 Task: Create a task  Implement a new cloud-based compliance management system for a company , assign it to team member softage.5@softage.net in the project ConnectPlan and update the status of the task to  On Track  , set the priority of the task to High
Action: Mouse moved to (75, 258)
Screenshot: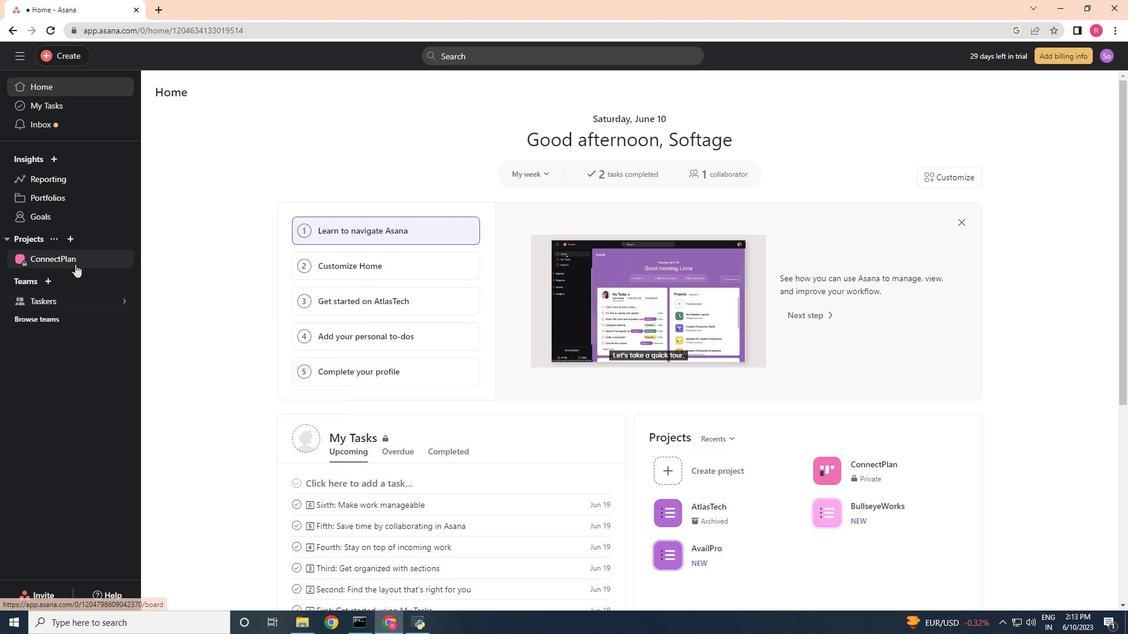 
Action: Mouse pressed left at (75, 258)
Screenshot: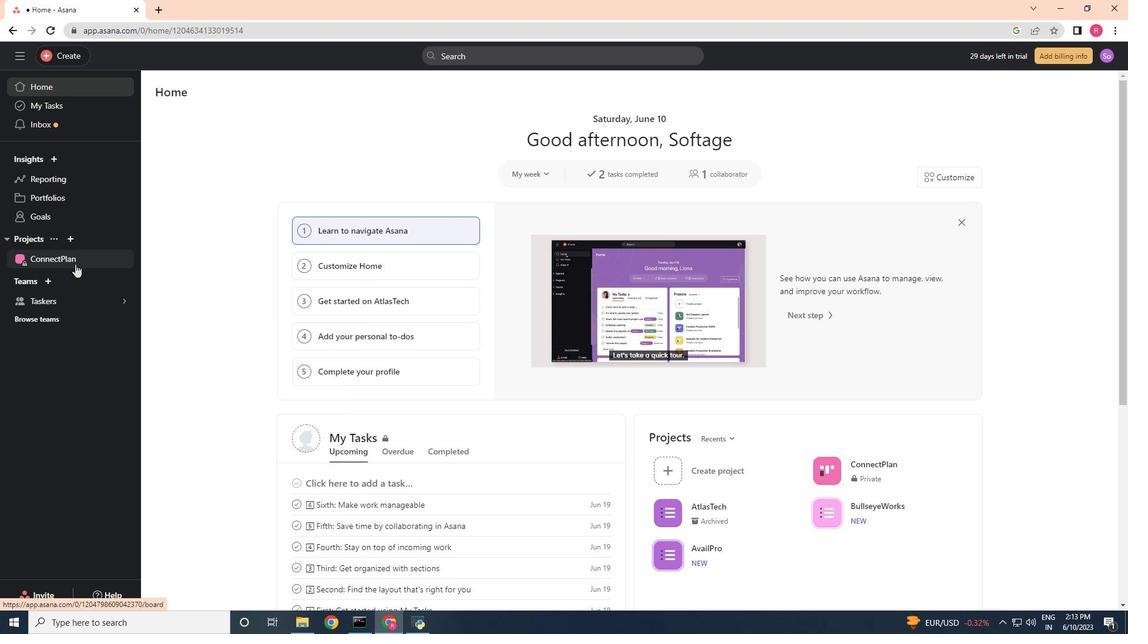 
Action: Mouse moved to (47, 54)
Screenshot: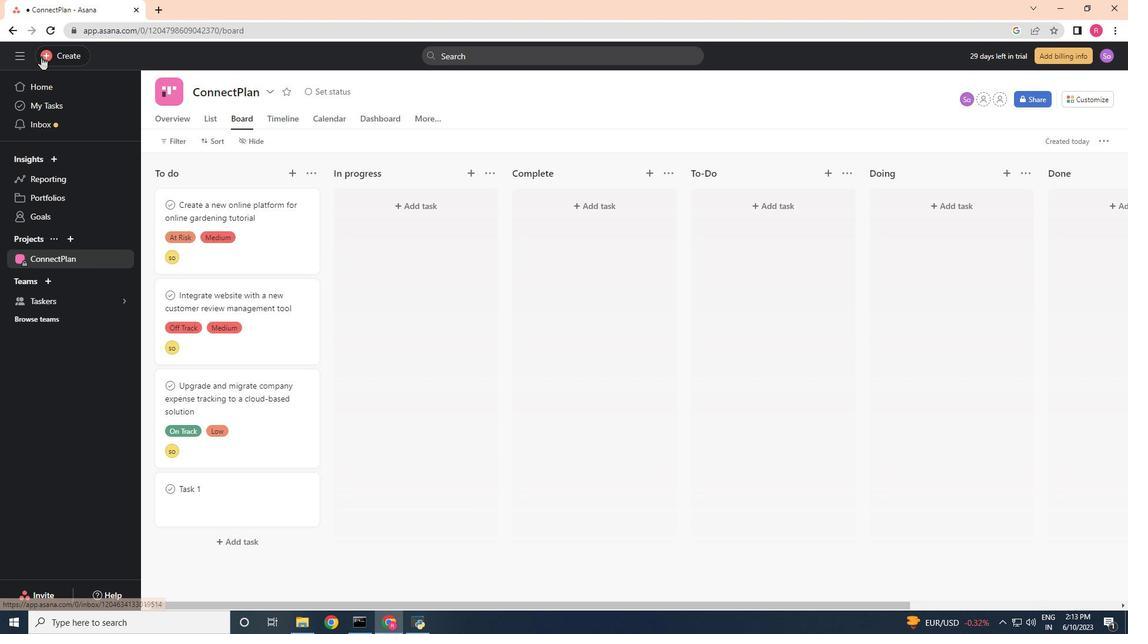
Action: Mouse pressed left at (47, 54)
Screenshot: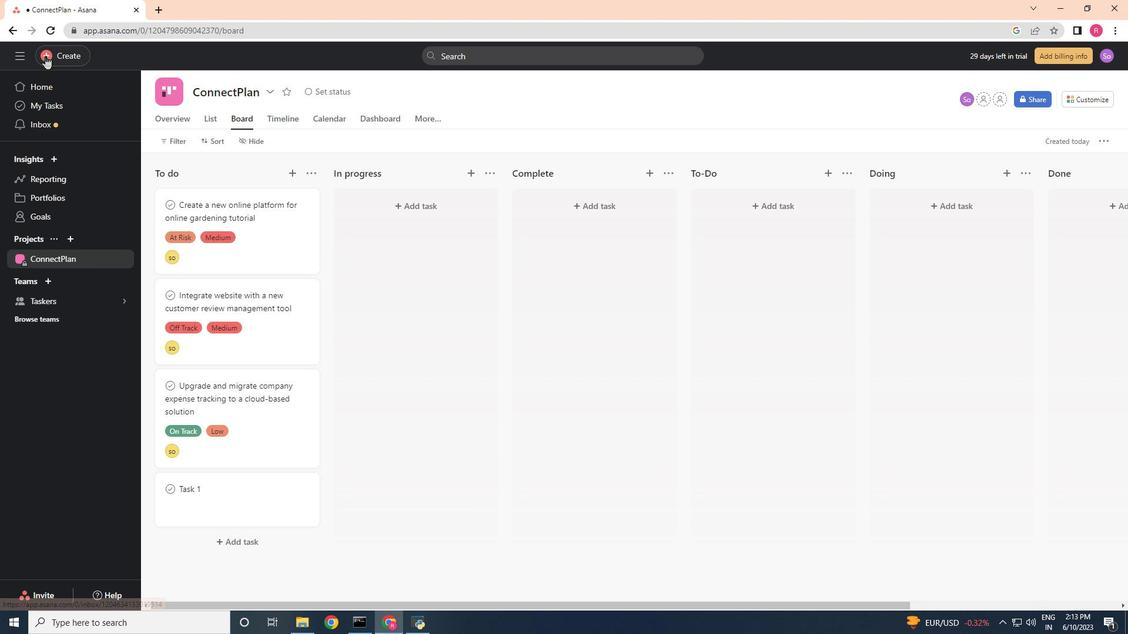 
Action: Mouse moved to (106, 62)
Screenshot: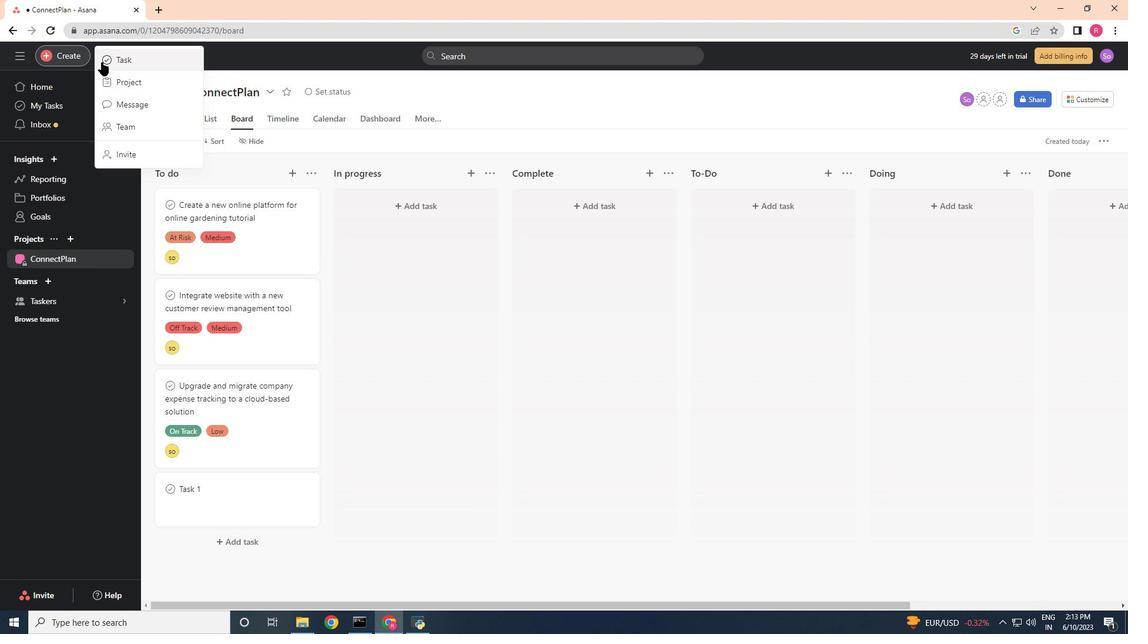 
Action: Mouse pressed left at (106, 62)
Screenshot: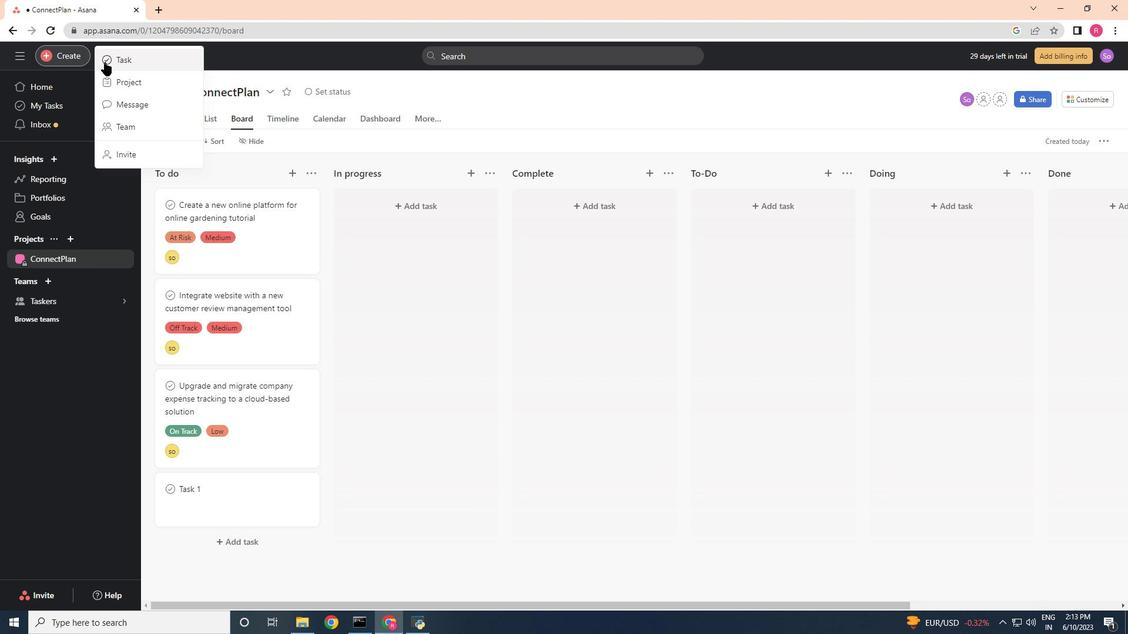
Action: Mouse moved to (100, 63)
Screenshot: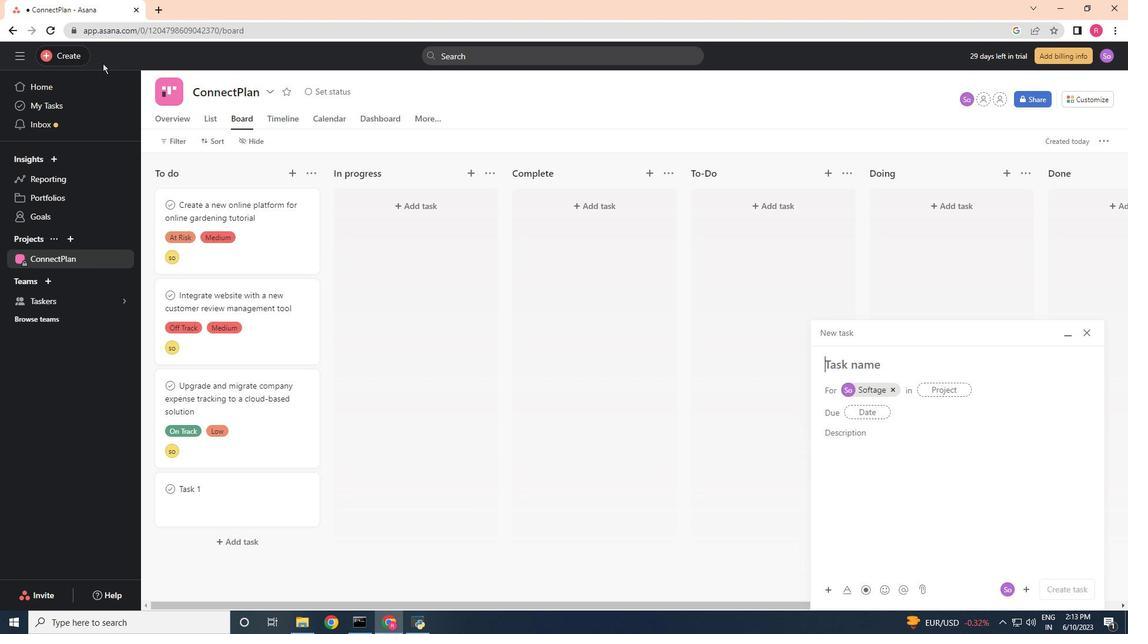 
Action: Key pressed <Key.shift>Implement<Key.space>a<Key.space>new<Key.space>cloud-based<Key.space>compliance<Key.space>management<Key.space>sysy<Key.backspace>tem<Key.space>for<Key.space>a<Key.space>company<Key.space>
Screenshot: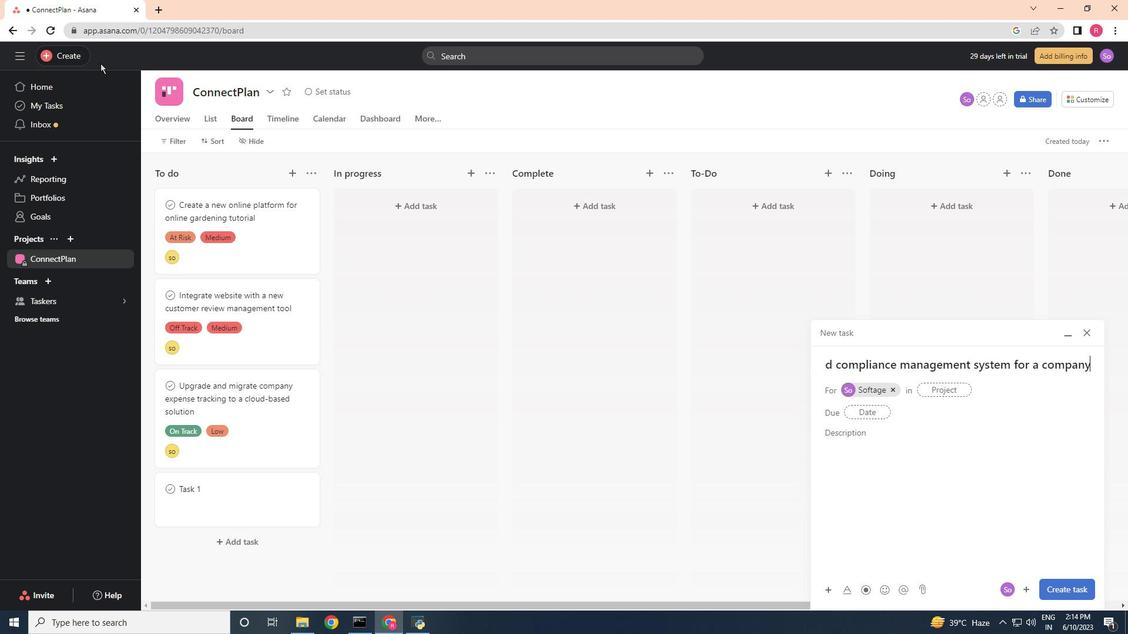 
Action: Mouse moved to (894, 392)
Screenshot: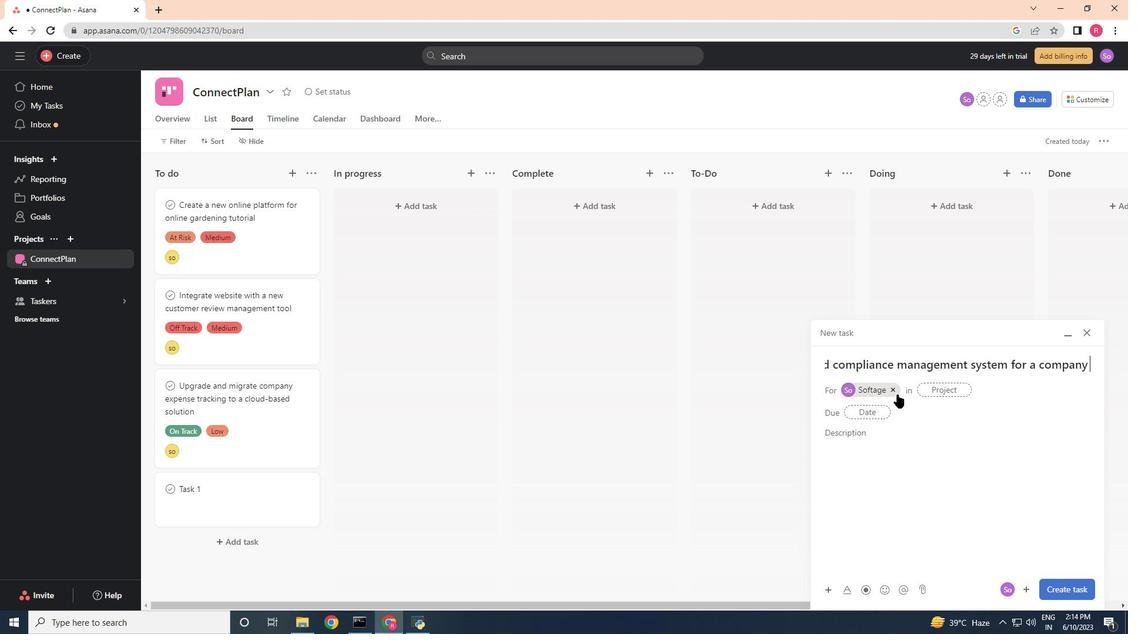 
Action: Mouse pressed left at (894, 392)
Screenshot: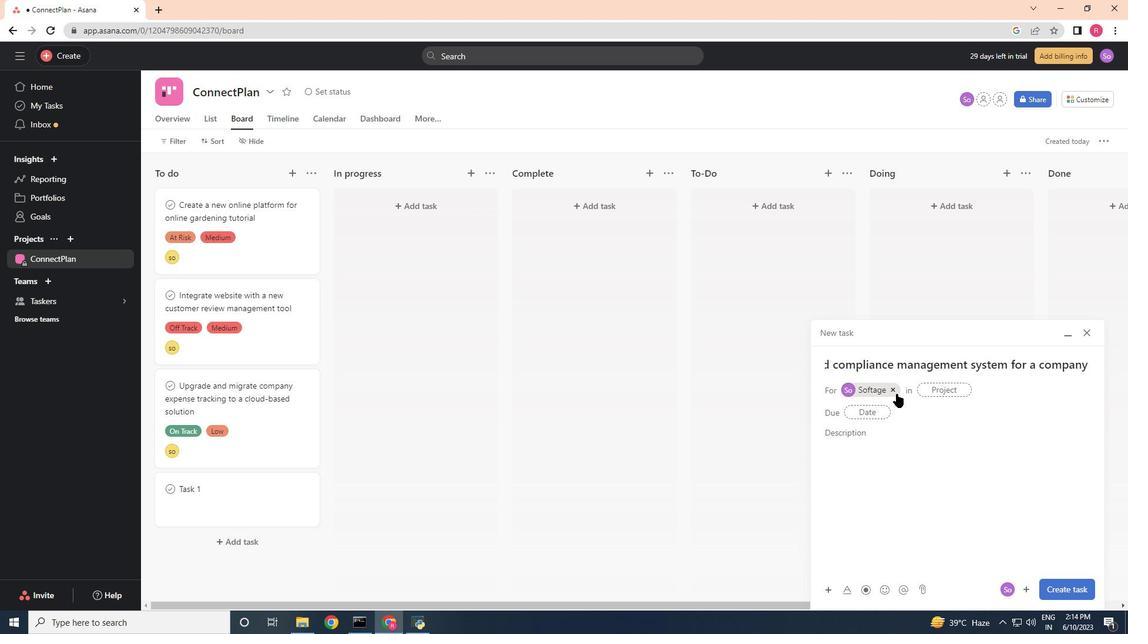 
Action: Mouse moved to (874, 389)
Screenshot: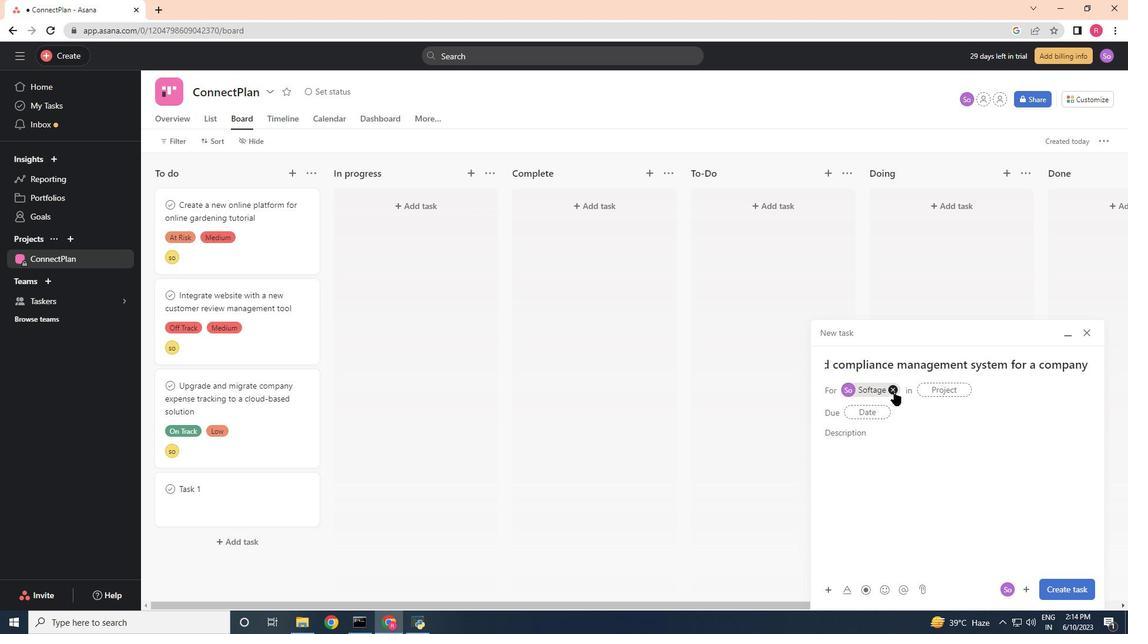 
Action: Mouse pressed left at (874, 389)
Screenshot: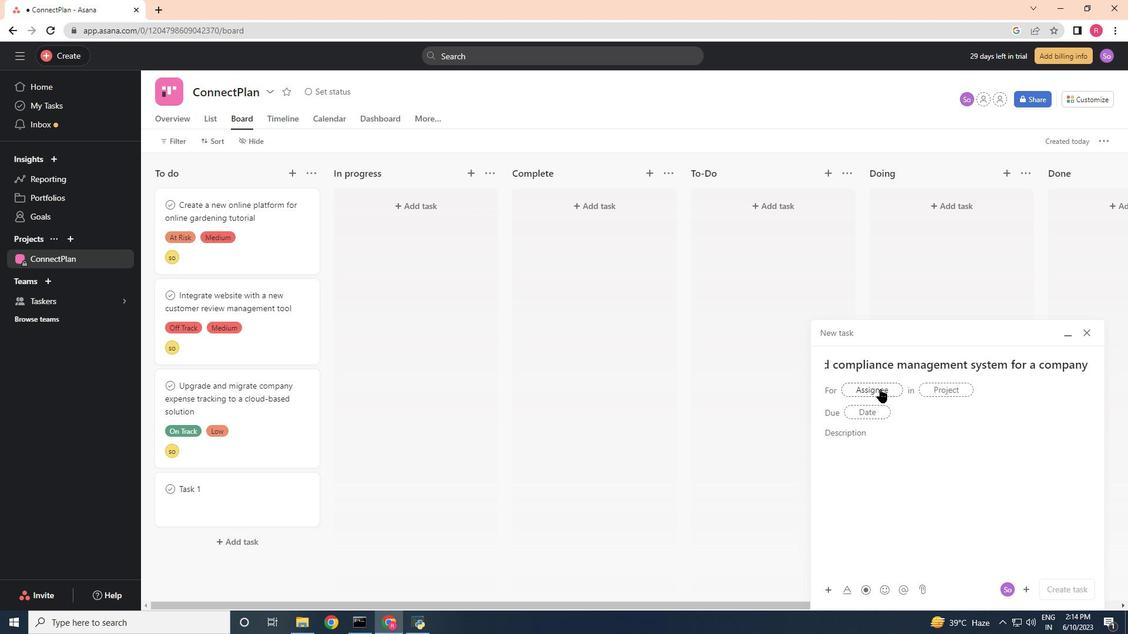 
Action: Mouse moved to (825, 357)
Screenshot: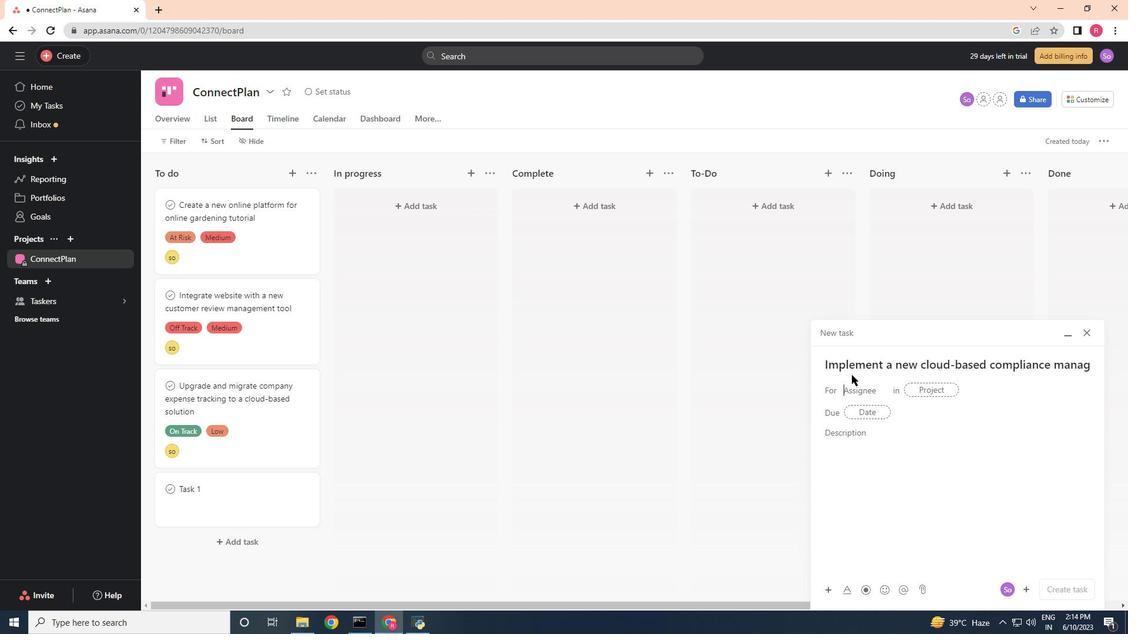 
Action: Key pressed softage.5<Key.shift>@softage.net
Screenshot: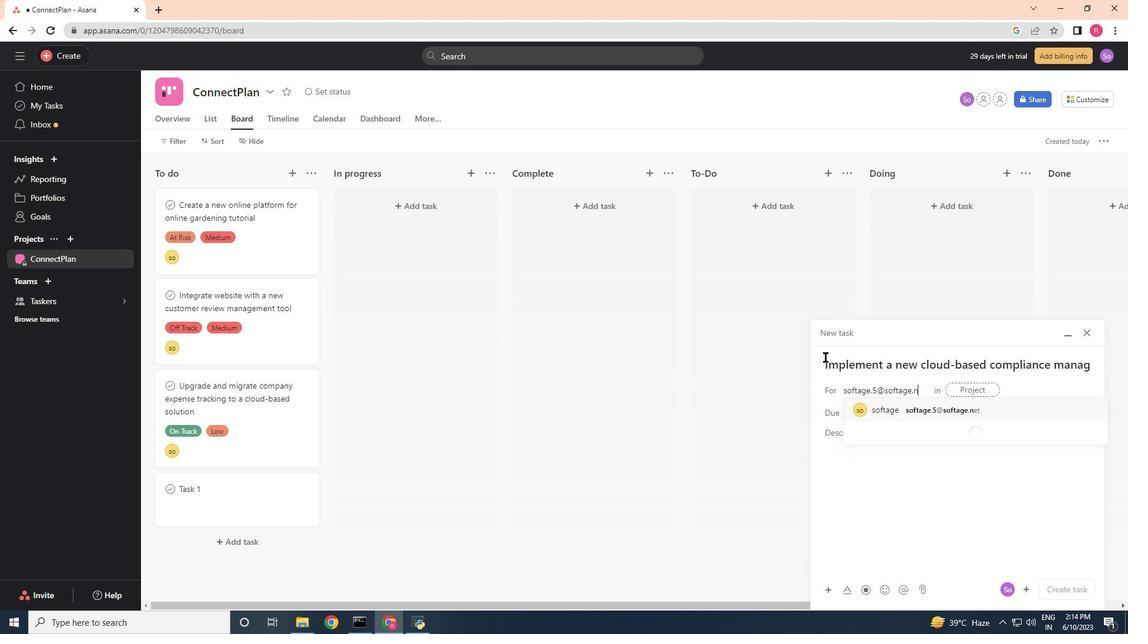 
Action: Mouse moved to (908, 407)
Screenshot: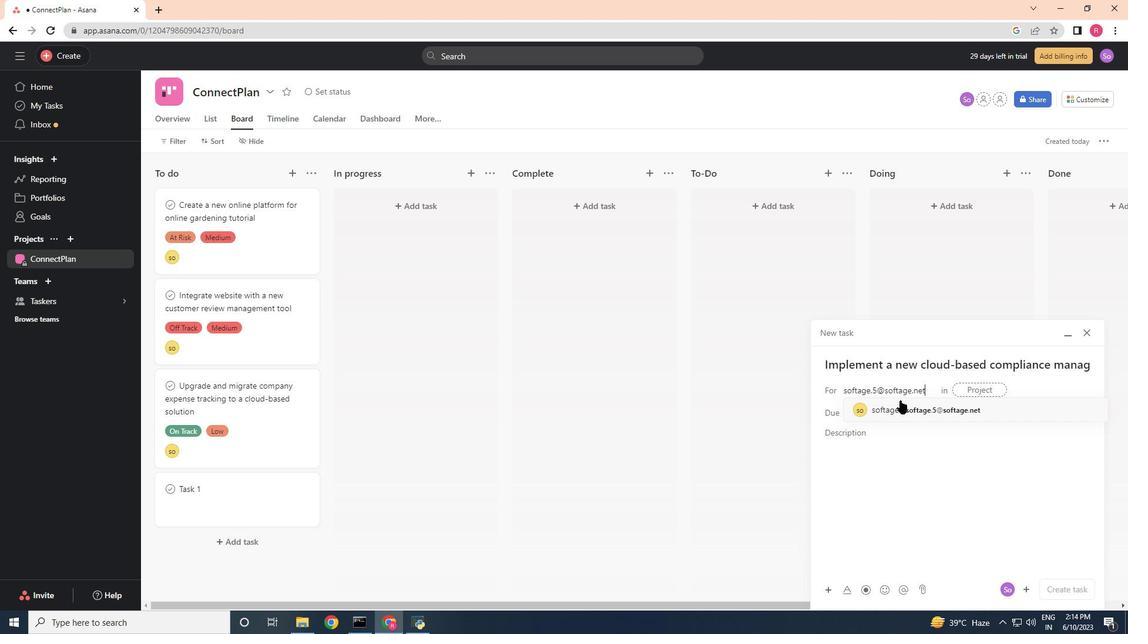 
Action: Mouse pressed left at (908, 407)
Screenshot: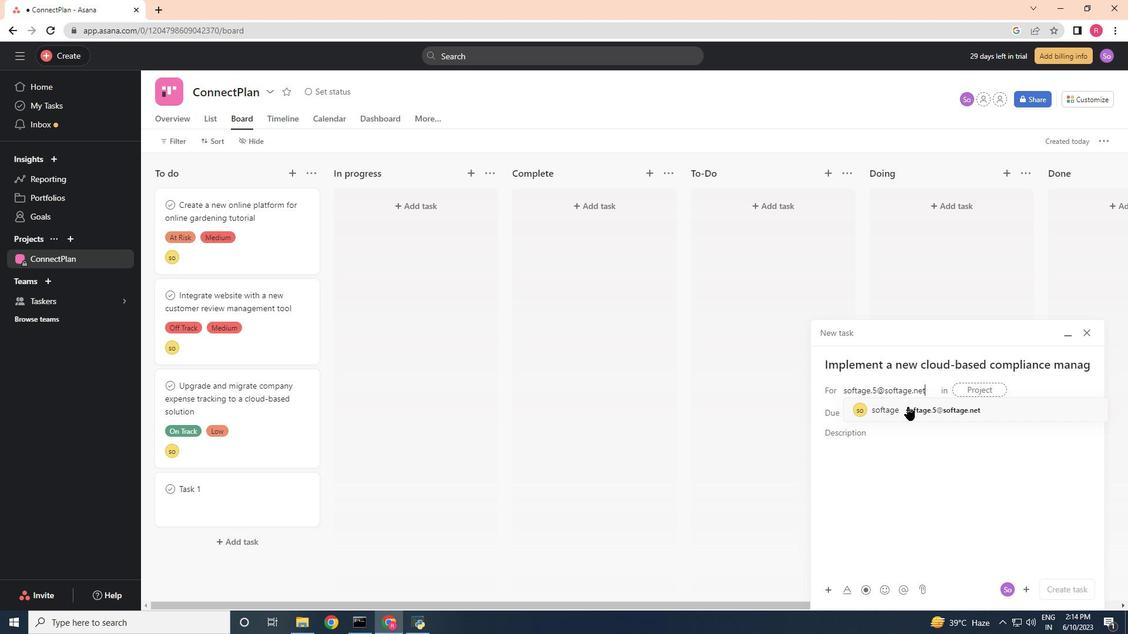 
Action: Mouse moved to (775, 414)
Screenshot: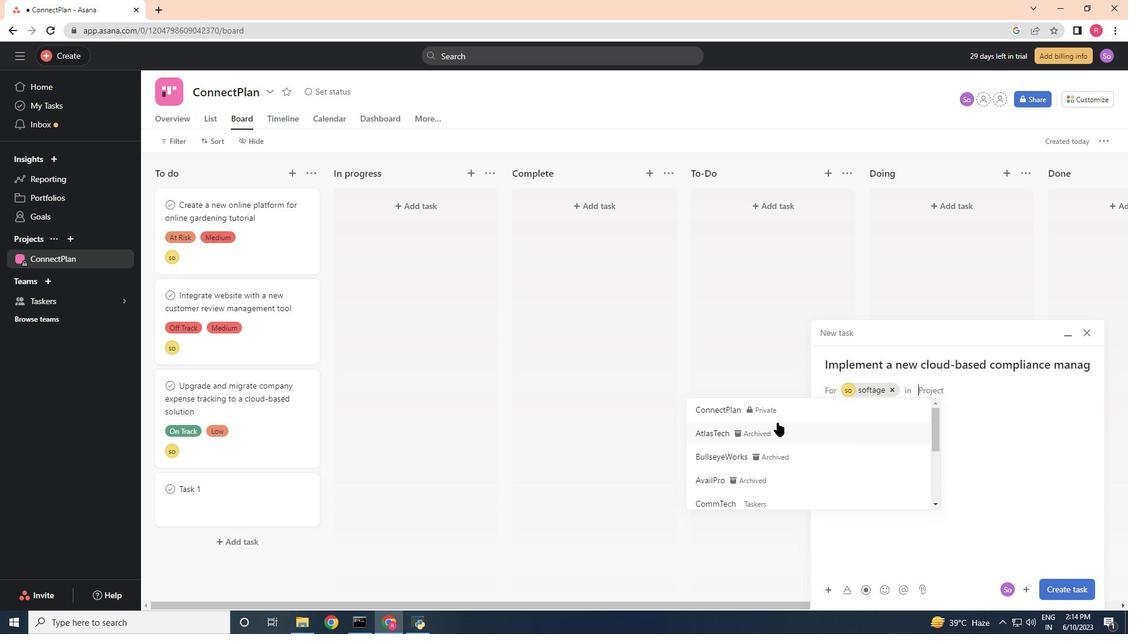 
Action: Mouse pressed left at (775, 414)
Screenshot: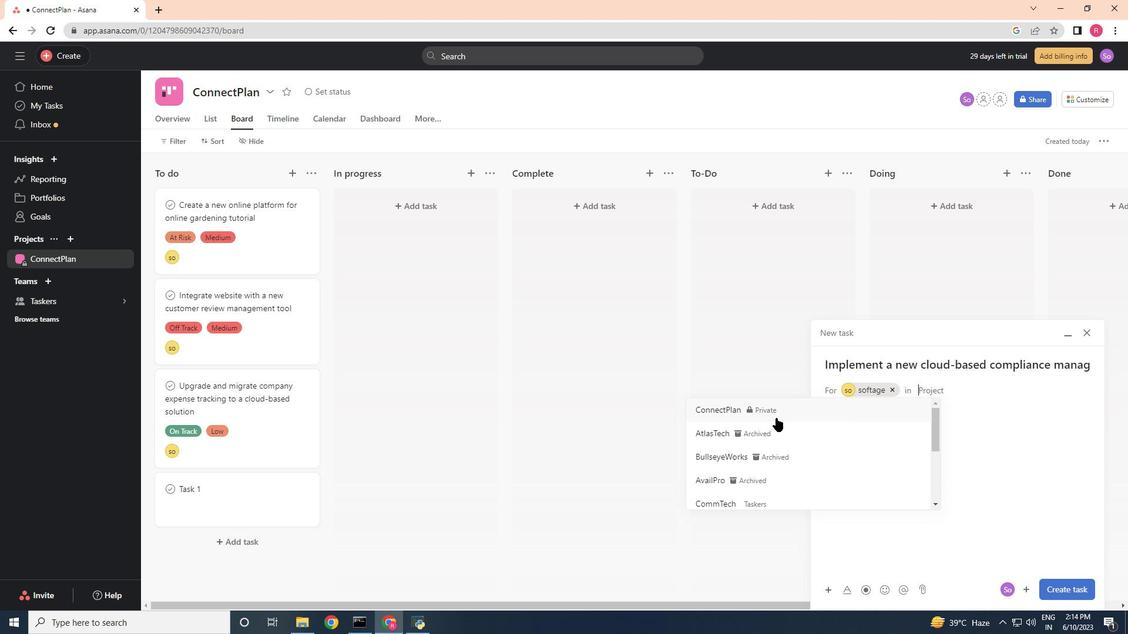
Action: Mouse moved to (878, 443)
Screenshot: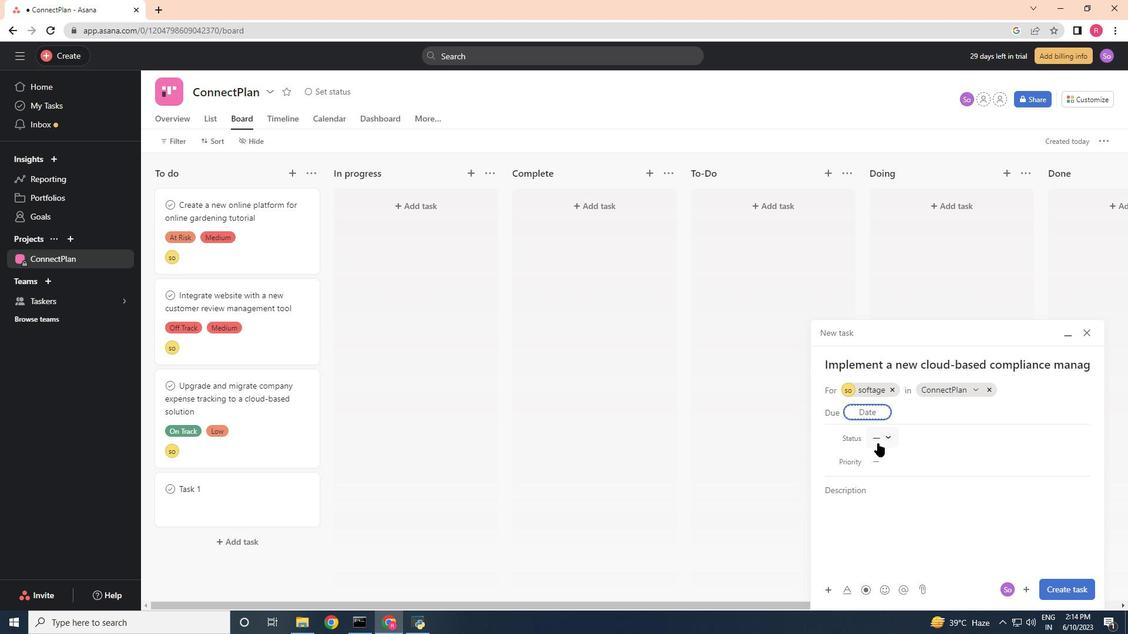 
Action: Mouse pressed left at (878, 443)
Screenshot: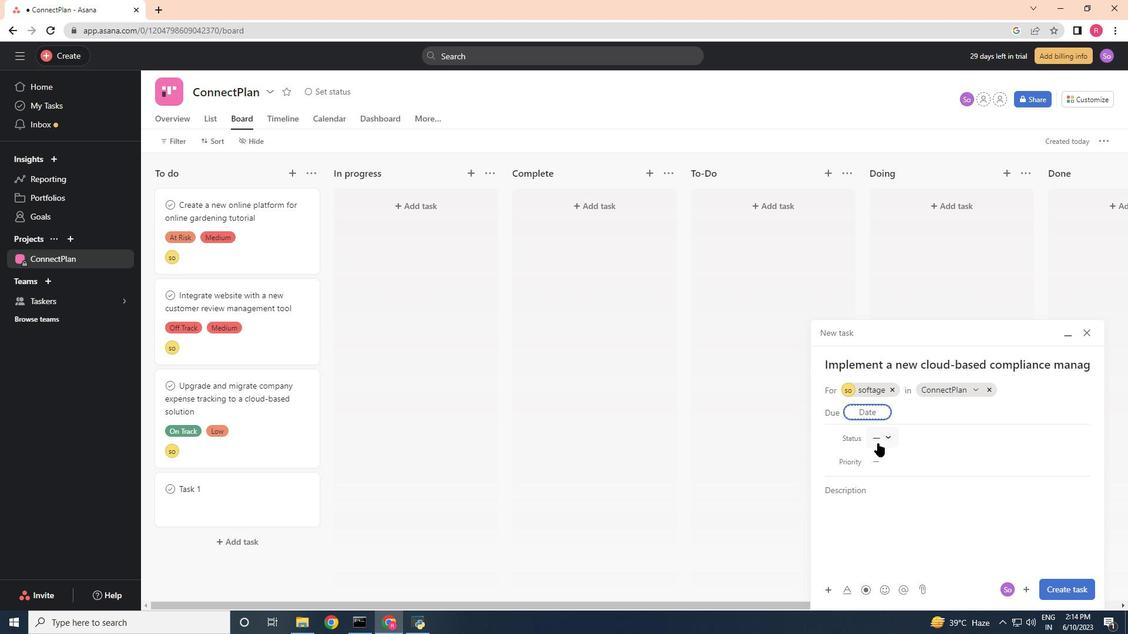
Action: Mouse moved to (902, 468)
Screenshot: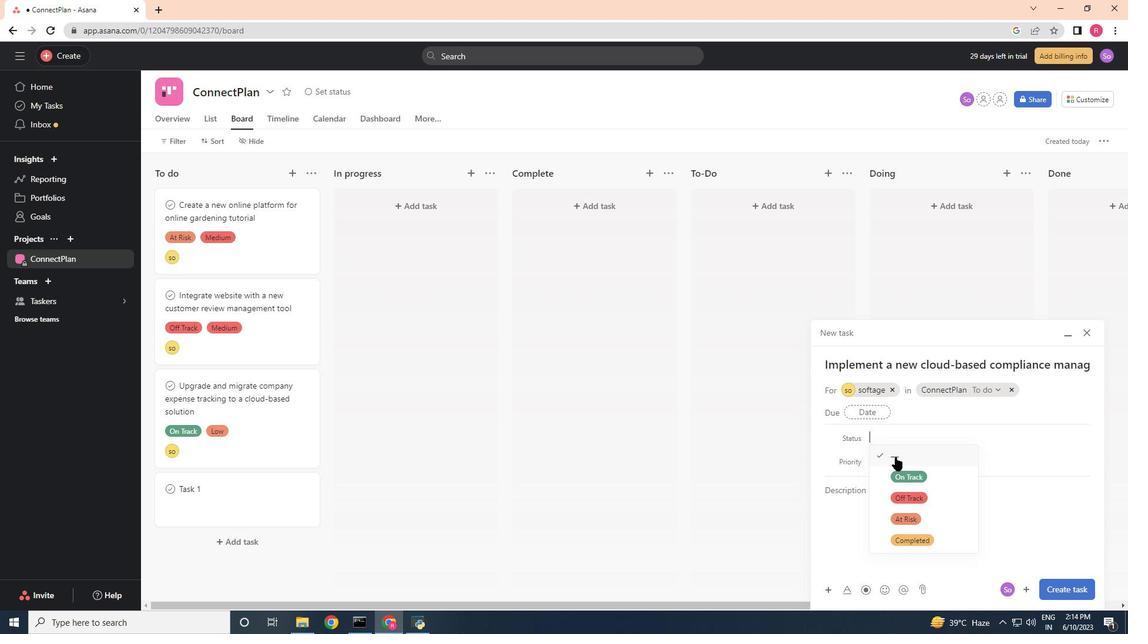 
Action: Mouse pressed left at (902, 468)
Screenshot: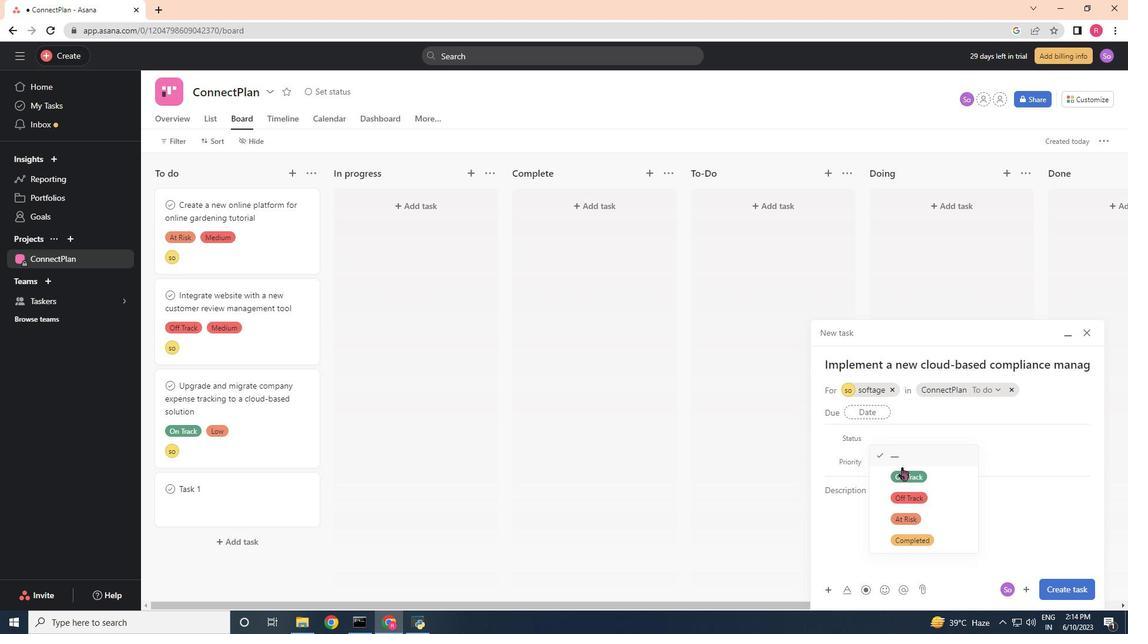 
Action: Mouse moved to (890, 461)
Screenshot: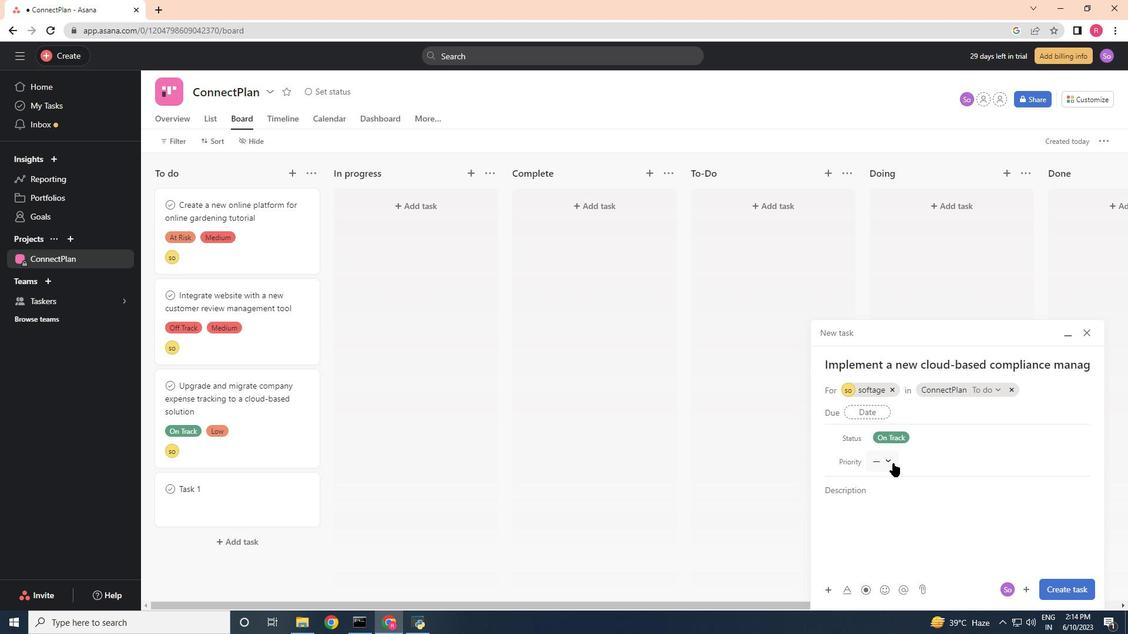 
Action: Mouse pressed left at (890, 461)
Screenshot: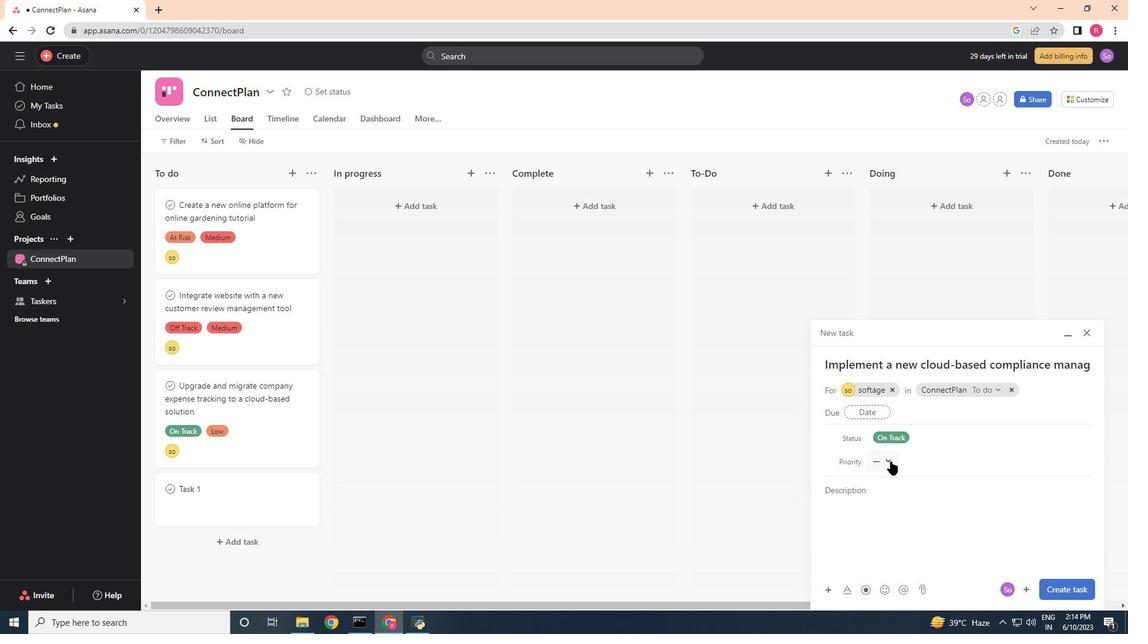 
Action: Mouse moved to (915, 497)
Screenshot: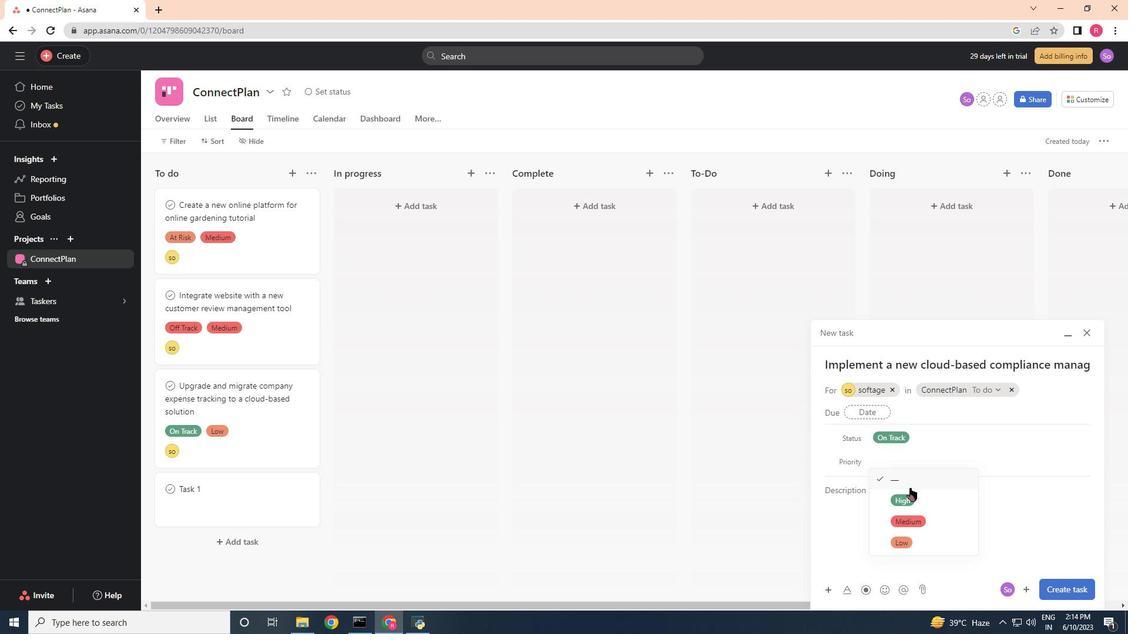 
Action: Mouse pressed left at (915, 497)
Screenshot: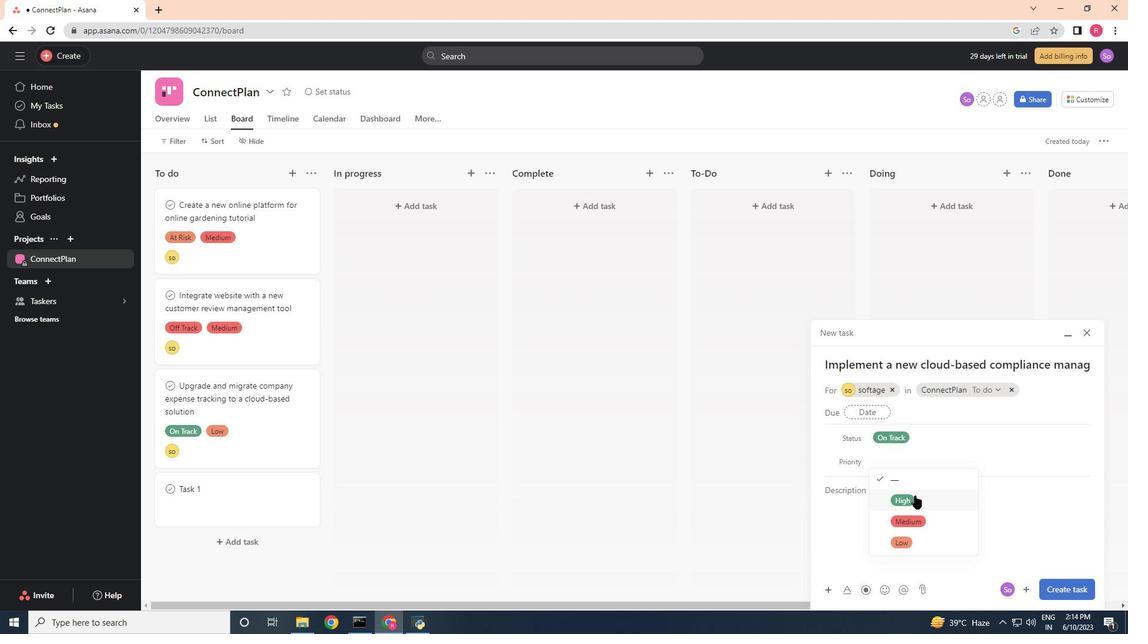 
Action: Mouse moved to (1091, 588)
Screenshot: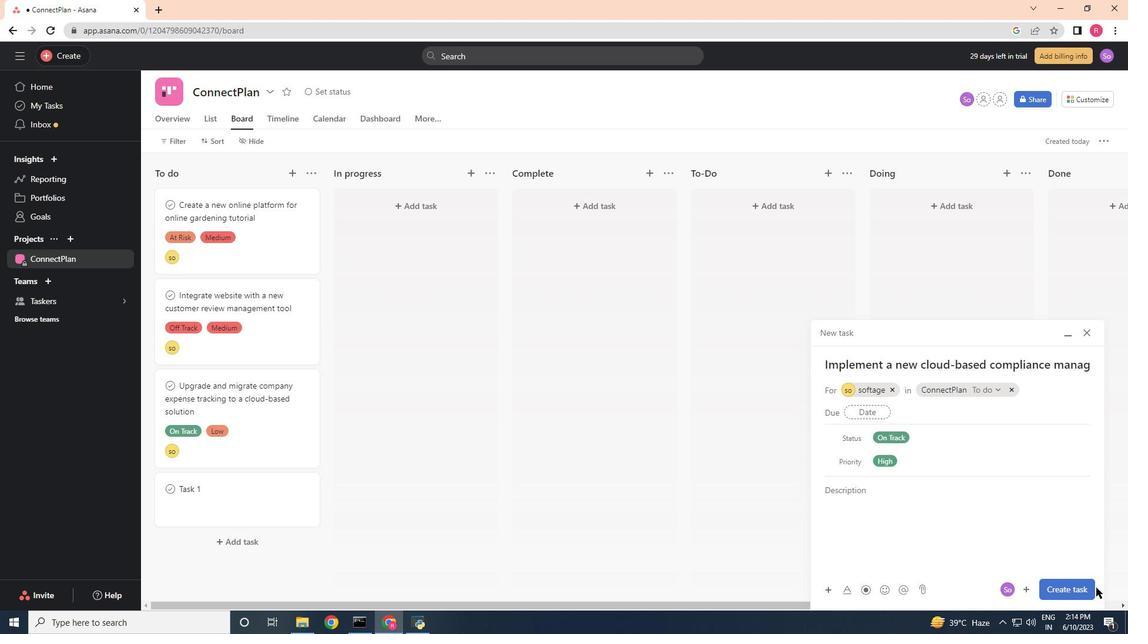 
Action: Mouse pressed left at (1091, 588)
Screenshot: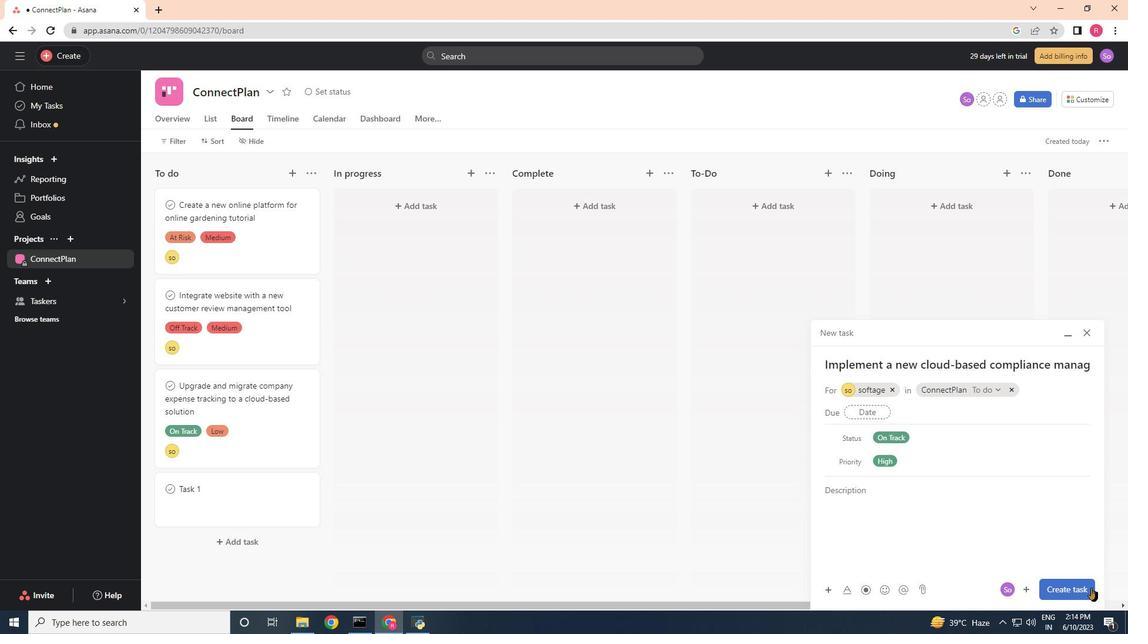 
Action: Mouse moved to (947, 602)
Screenshot: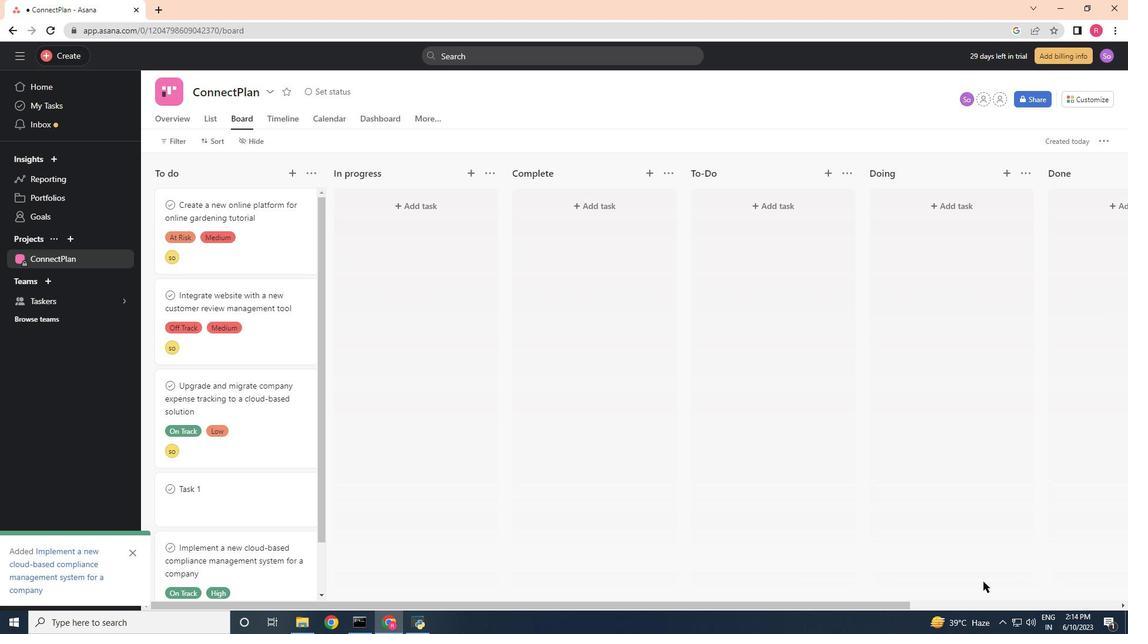 
